 Task: Schedule a monthly book club meeting on the second Tuesday.
Action: Mouse moved to (92, 109)
Screenshot: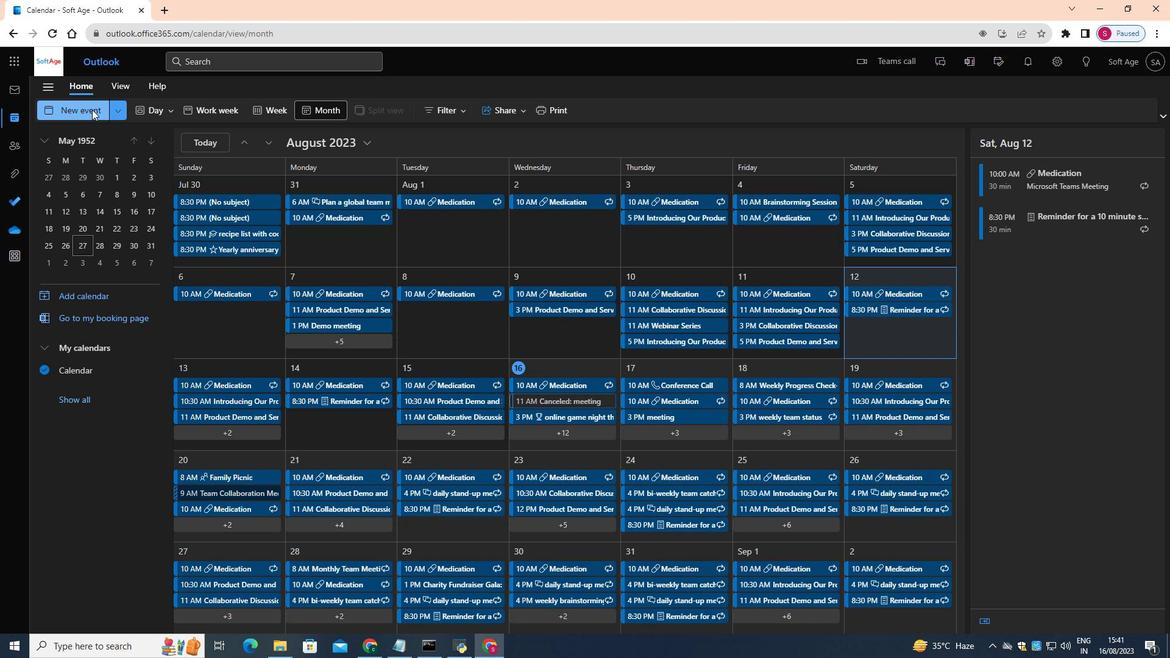 
Action: Mouse pressed left at (92, 109)
Screenshot: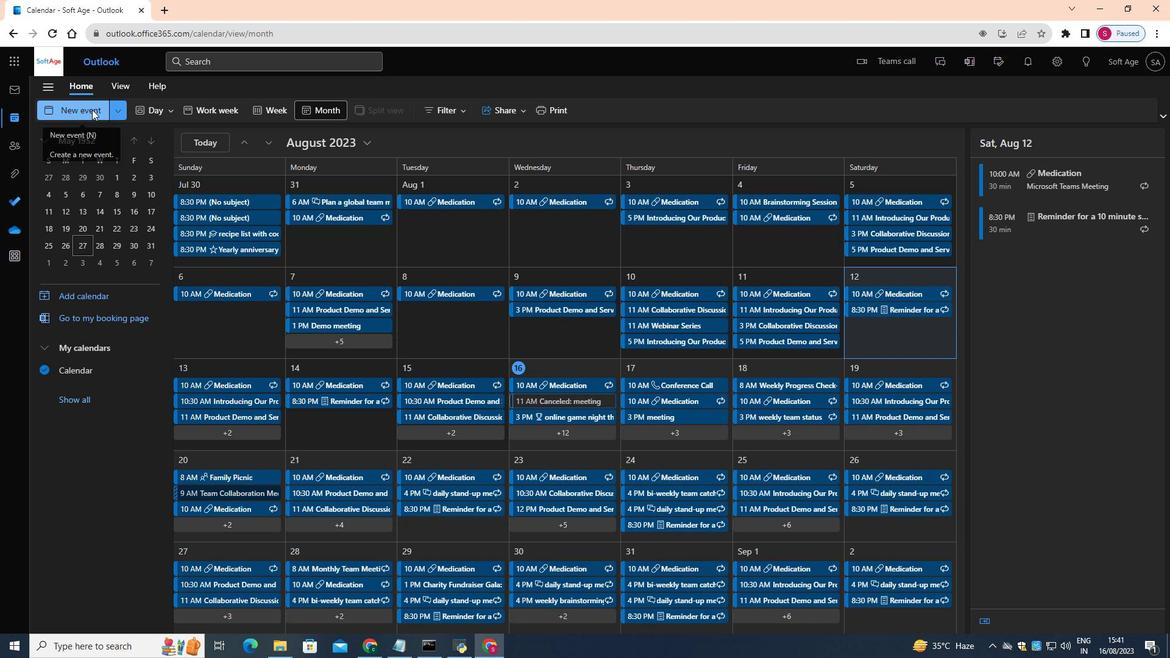 
Action: Mouse moved to (366, 192)
Screenshot: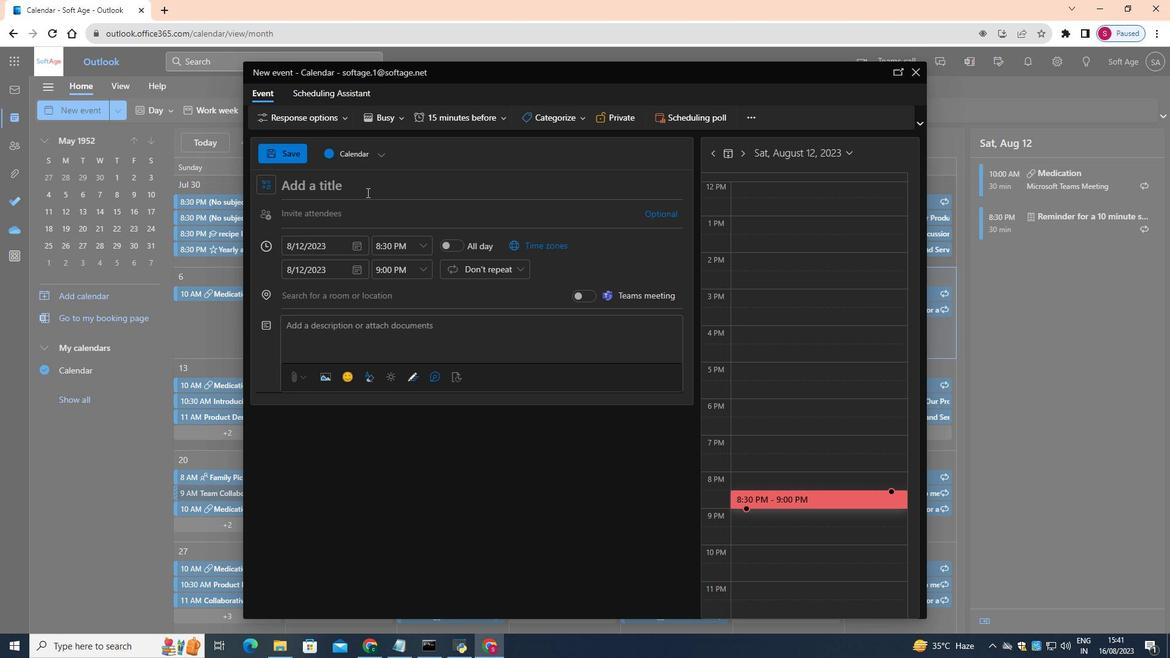 
Action: Mouse pressed left at (366, 192)
Screenshot: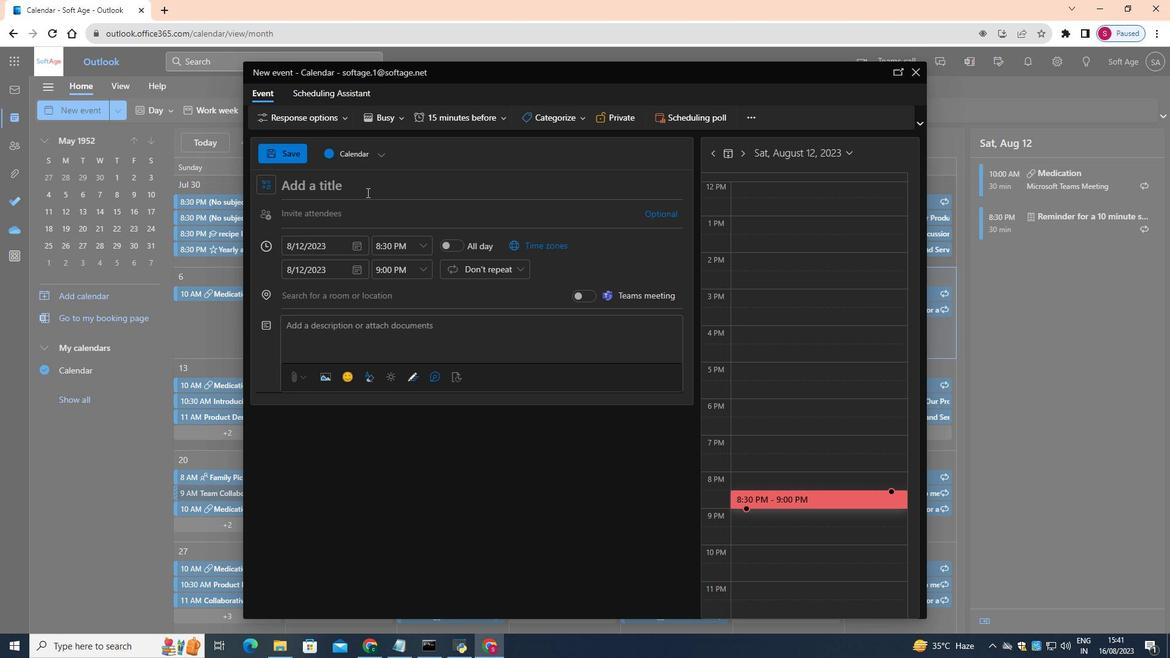 
Action: Key pressed <Key.shift>Monthly<Key.space>book<Key.space>club<Key.space>meeting
Screenshot: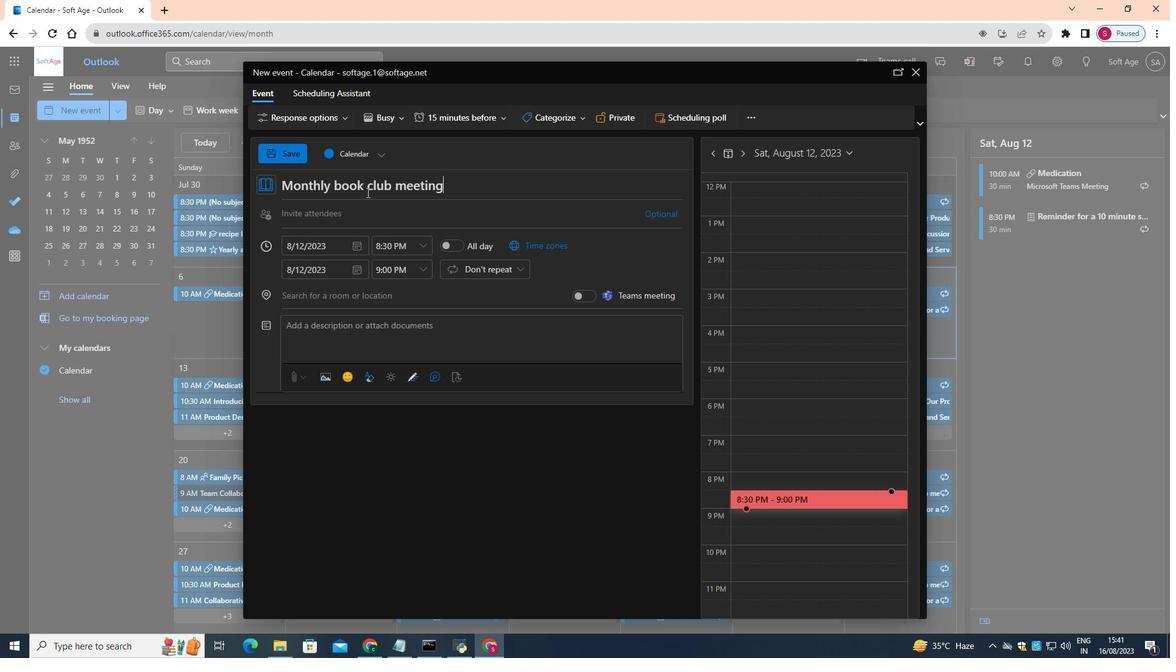 
Action: Mouse moved to (516, 267)
Screenshot: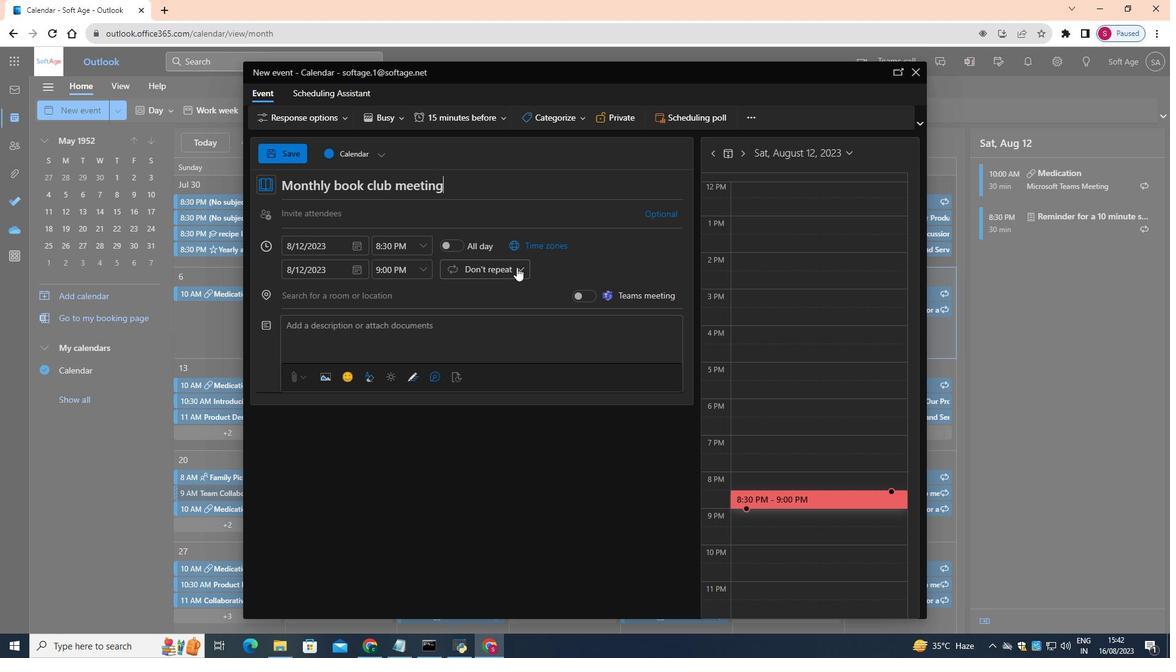 
Action: Mouse pressed left at (516, 267)
Screenshot: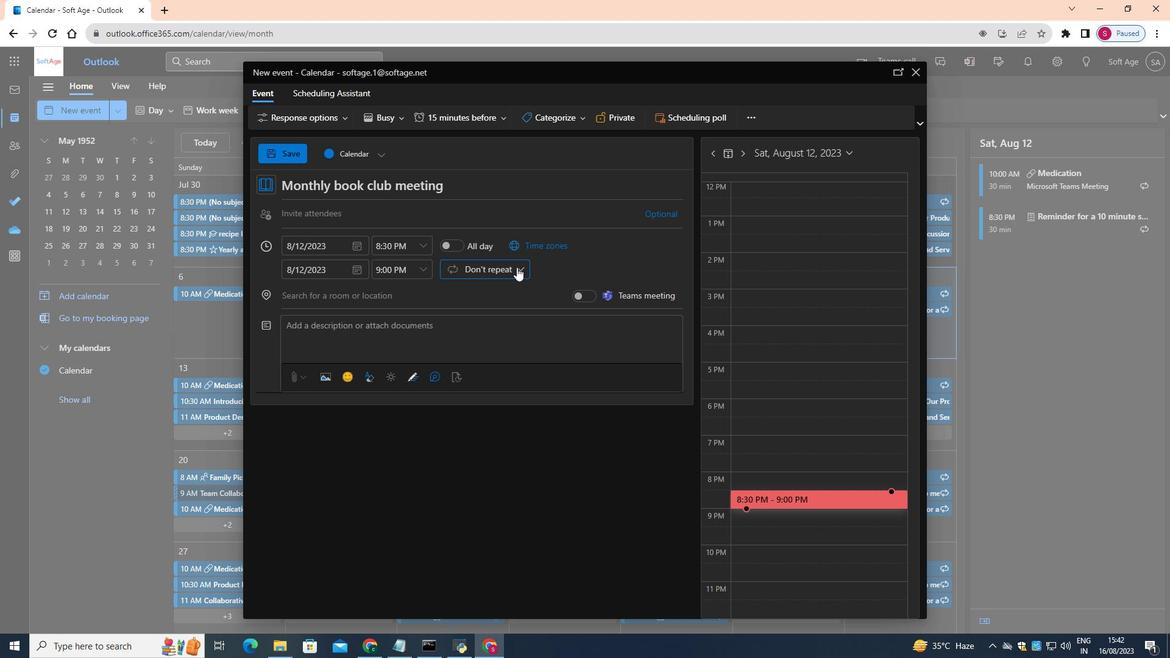 
Action: Mouse moved to (482, 354)
Screenshot: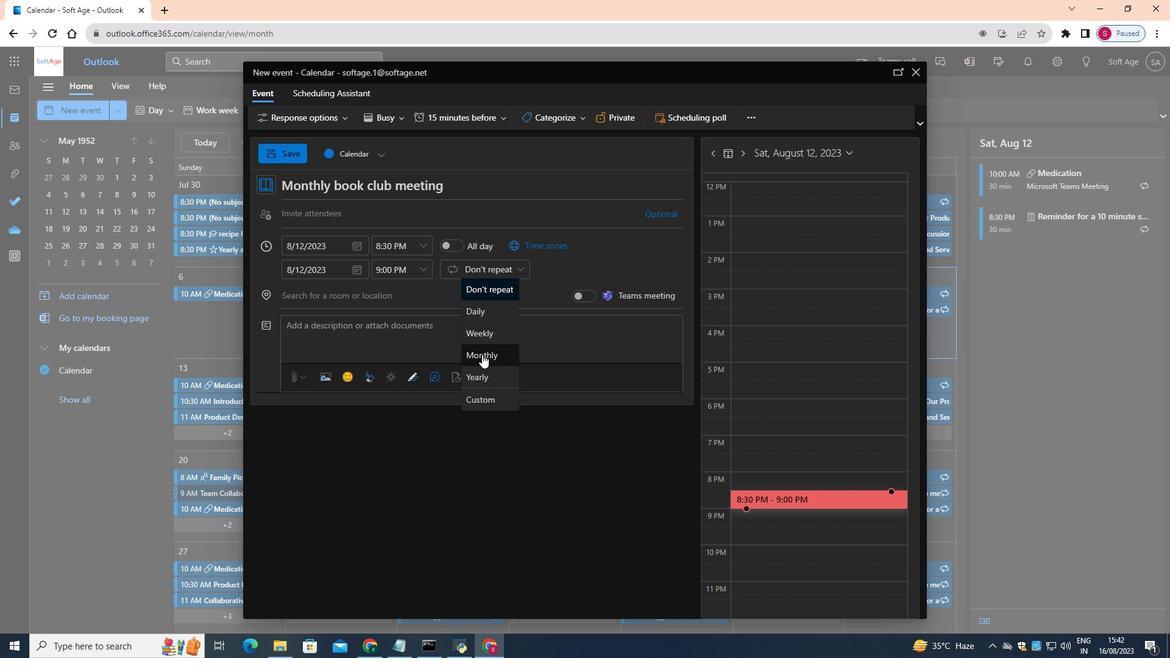 
Action: Mouse pressed left at (482, 354)
Screenshot: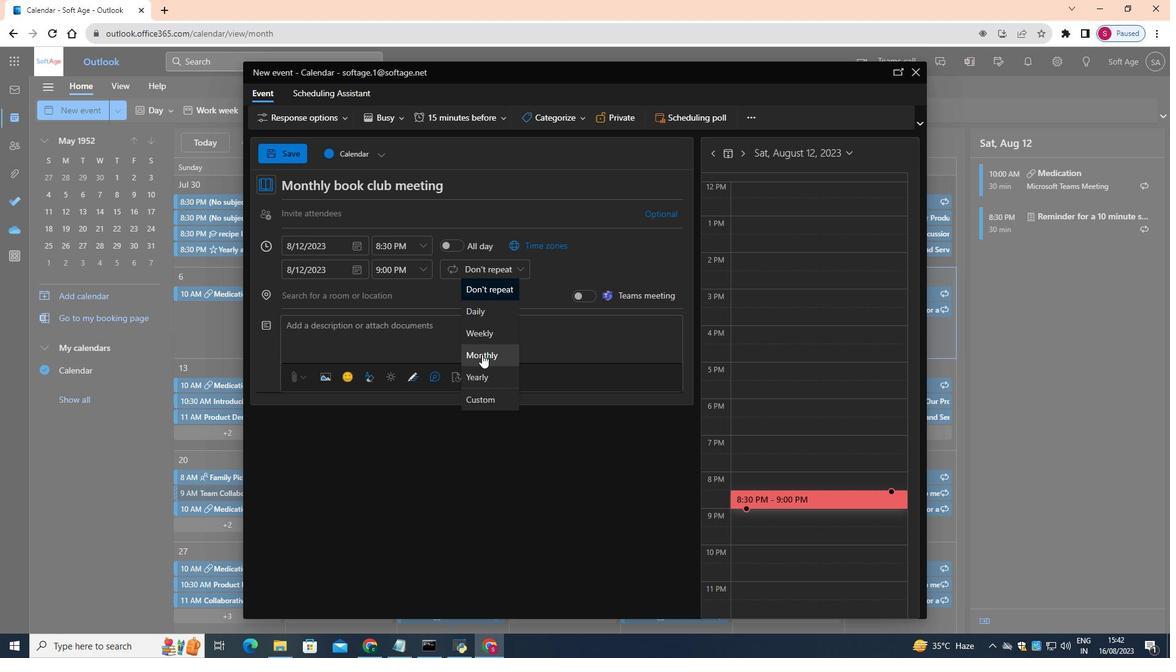 
Action: Mouse moved to (611, 284)
Screenshot: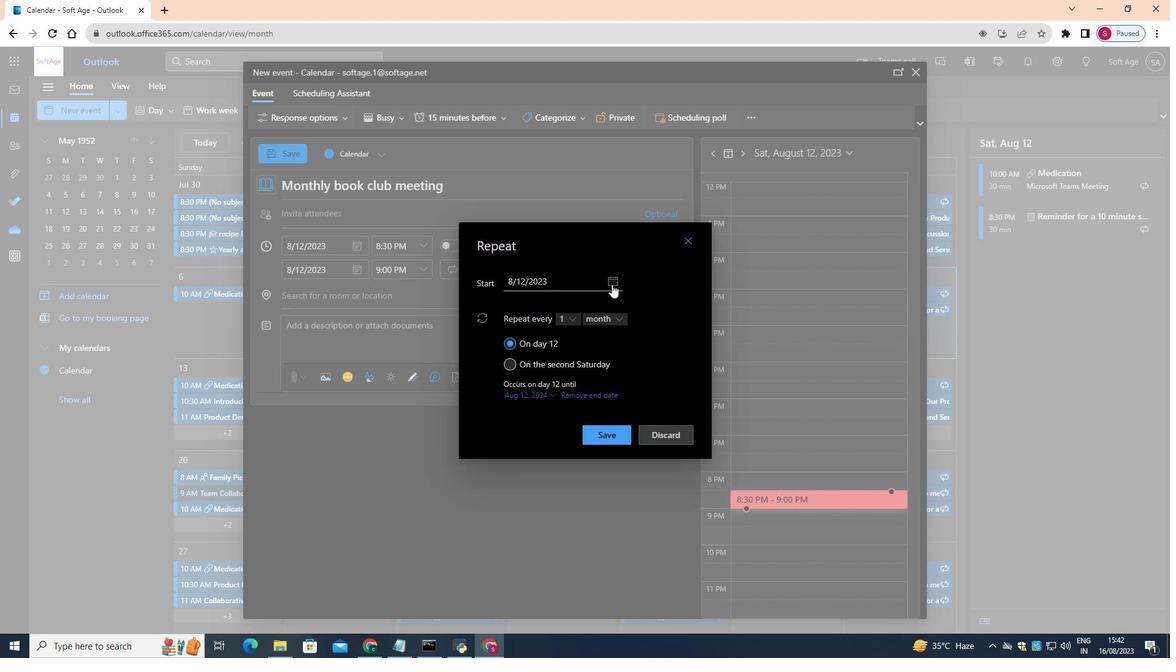 
Action: Mouse pressed left at (611, 284)
Screenshot: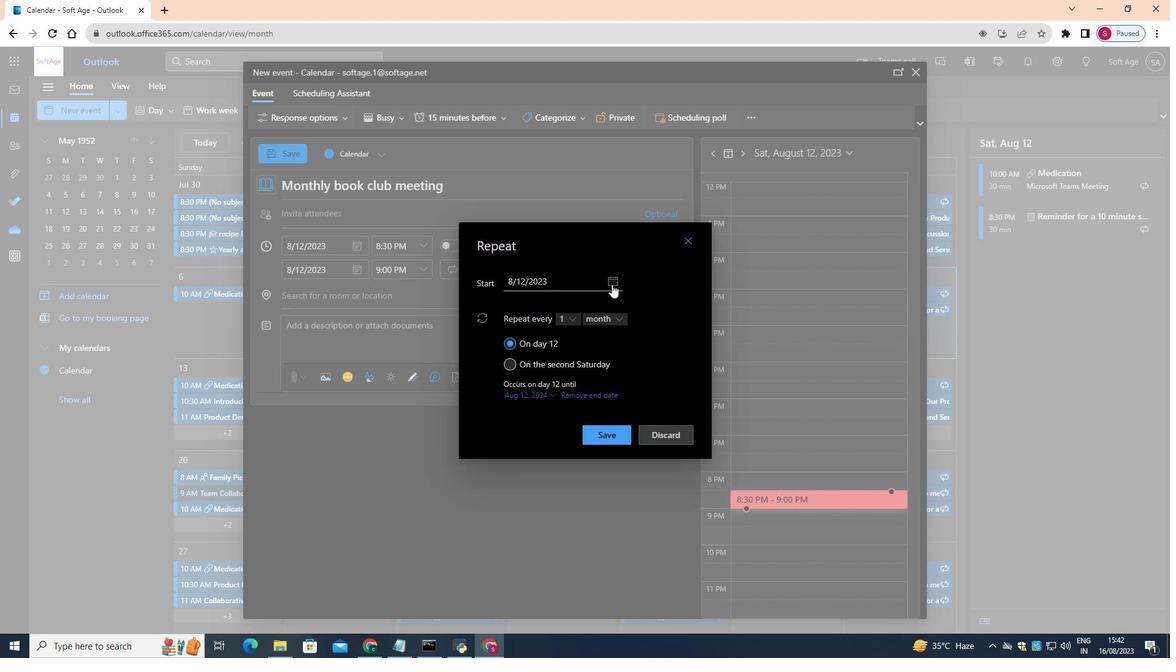 
Action: Mouse moved to (550, 361)
Screenshot: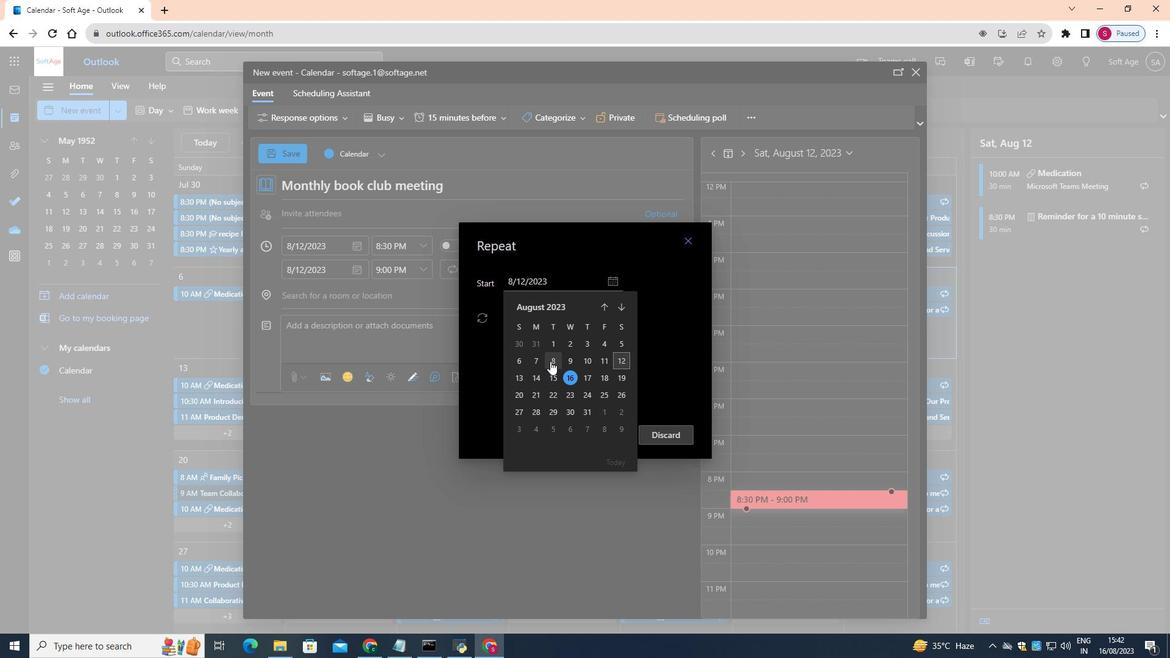 
Action: Mouse pressed left at (550, 361)
Screenshot: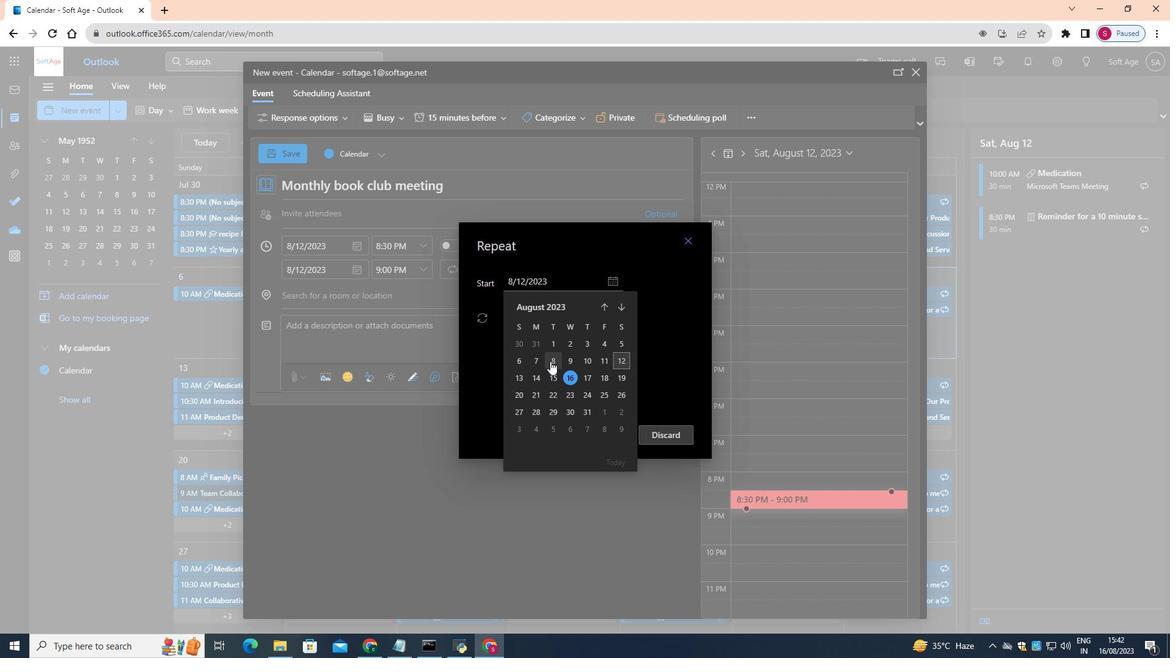 
Action: Mouse moved to (611, 432)
Screenshot: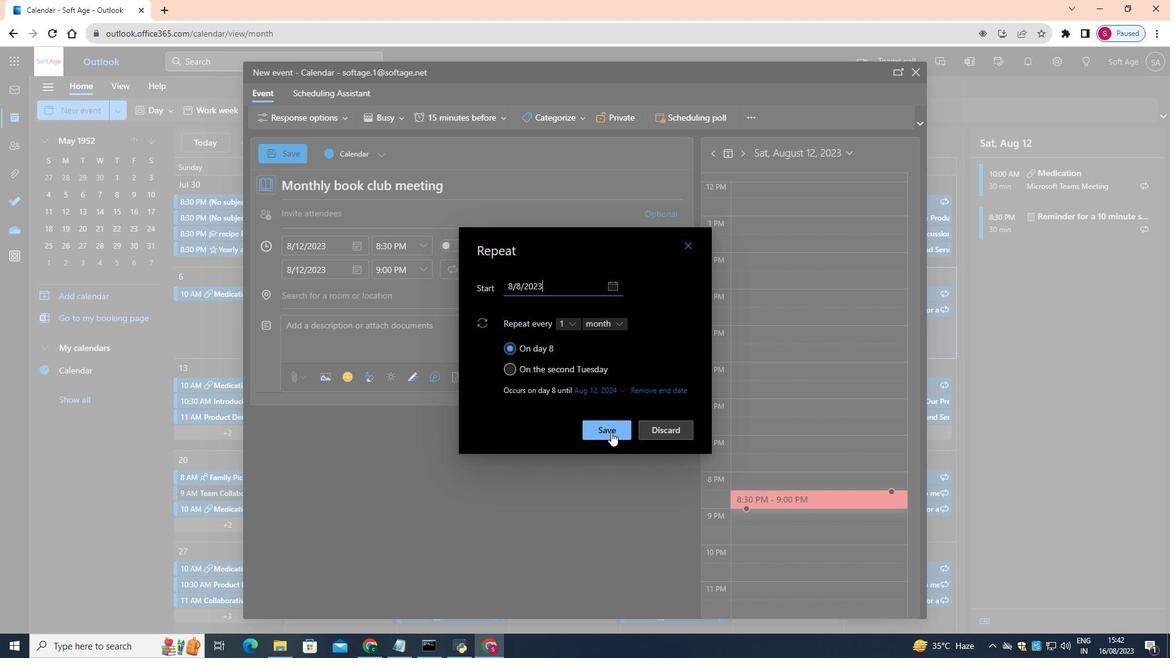 
Action: Mouse pressed left at (611, 432)
Screenshot: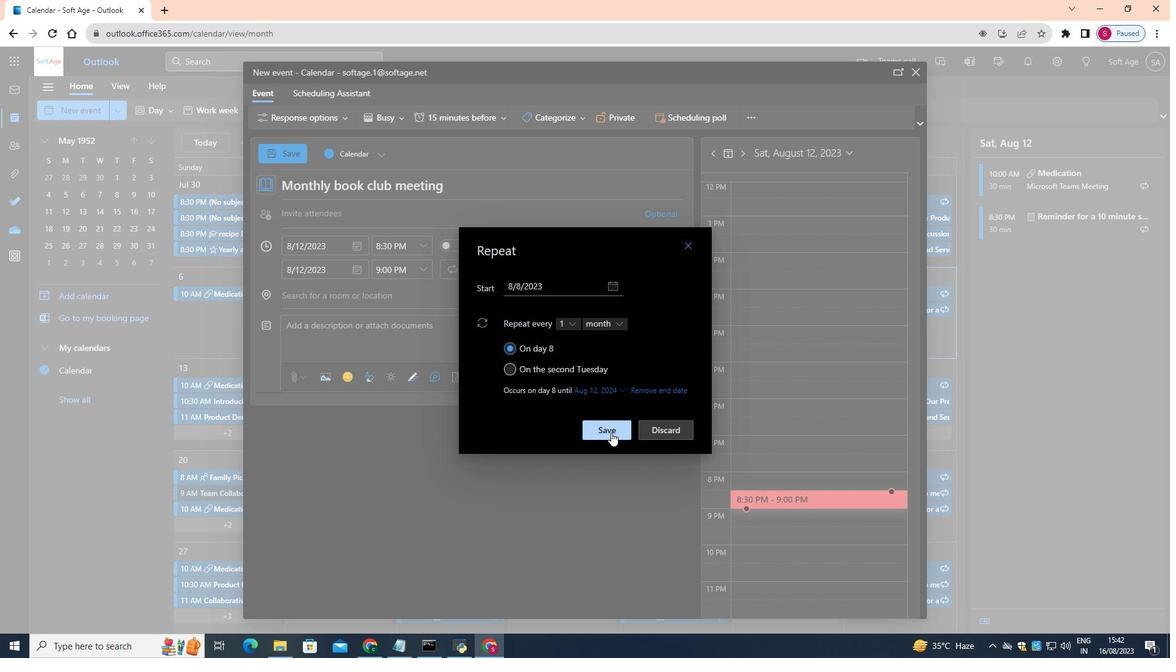 
Action: Mouse moved to (459, 361)
Screenshot: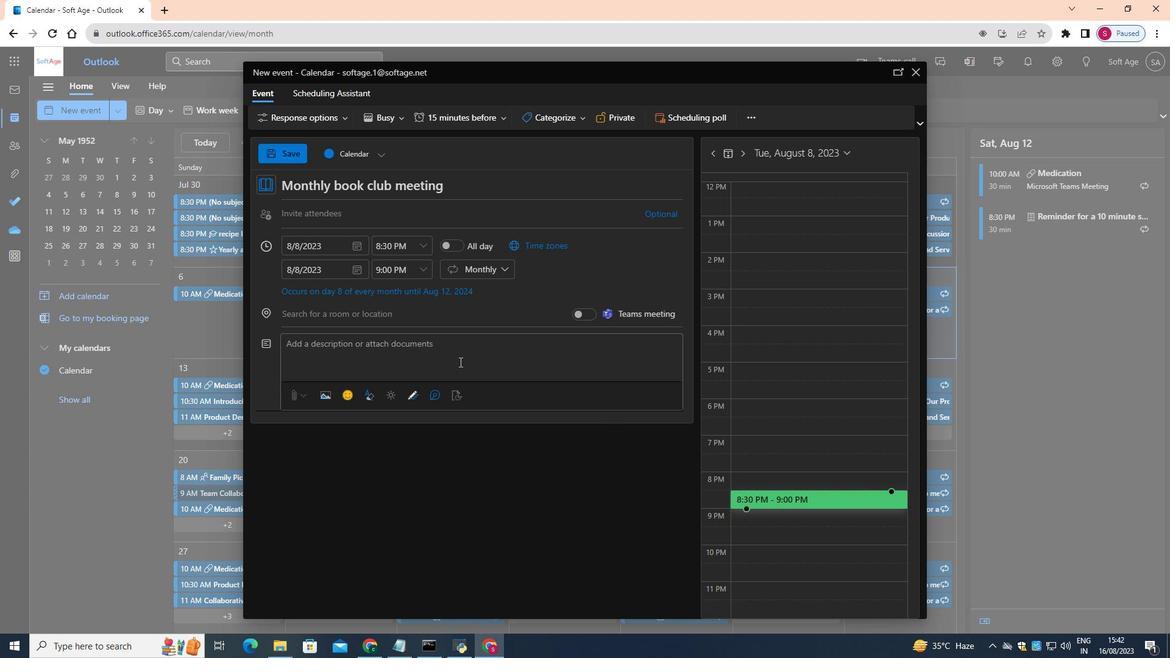 
Action: Mouse pressed left at (459, 361)
Screenshot: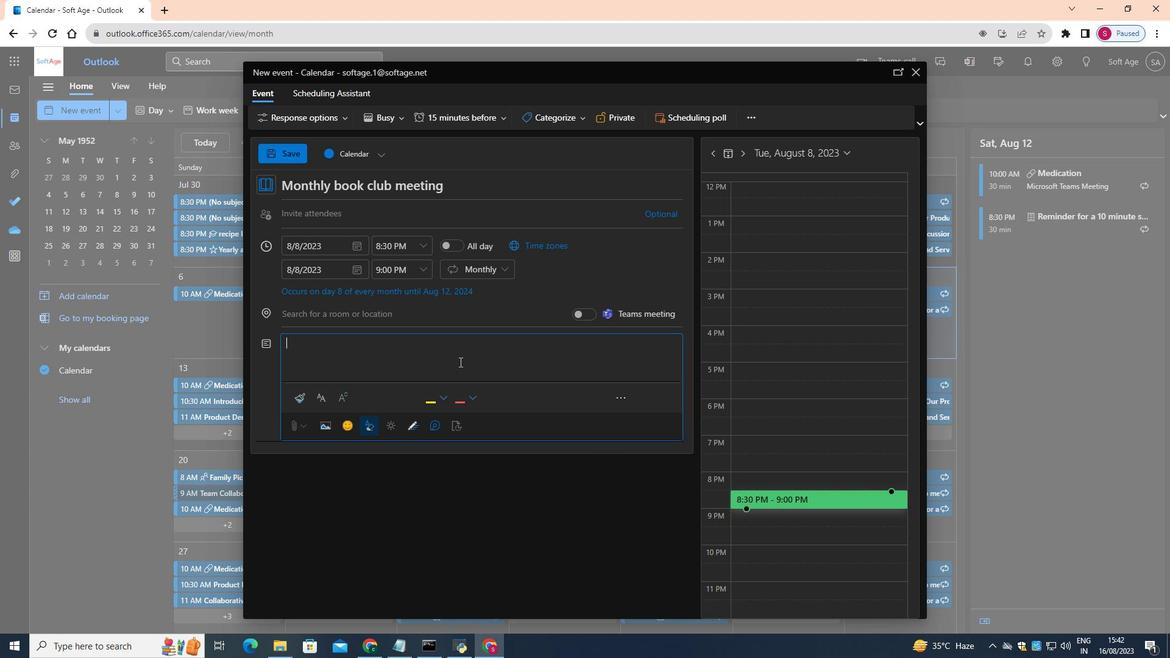 
Action: Key pressed <Key.shift><Key.shift><Key.shift><Key.shift><Key.shift><Key.shift><Key.shift><Key.shift><Key.shift><Key.shift><Key.shift><Key.shift><Key.shift>Monthly<Key.space>book<Key.space>club<Key.space>meeting<Key.space>on<Key.space>the<Key.space>second<Key.space>tuesday
Screenshot: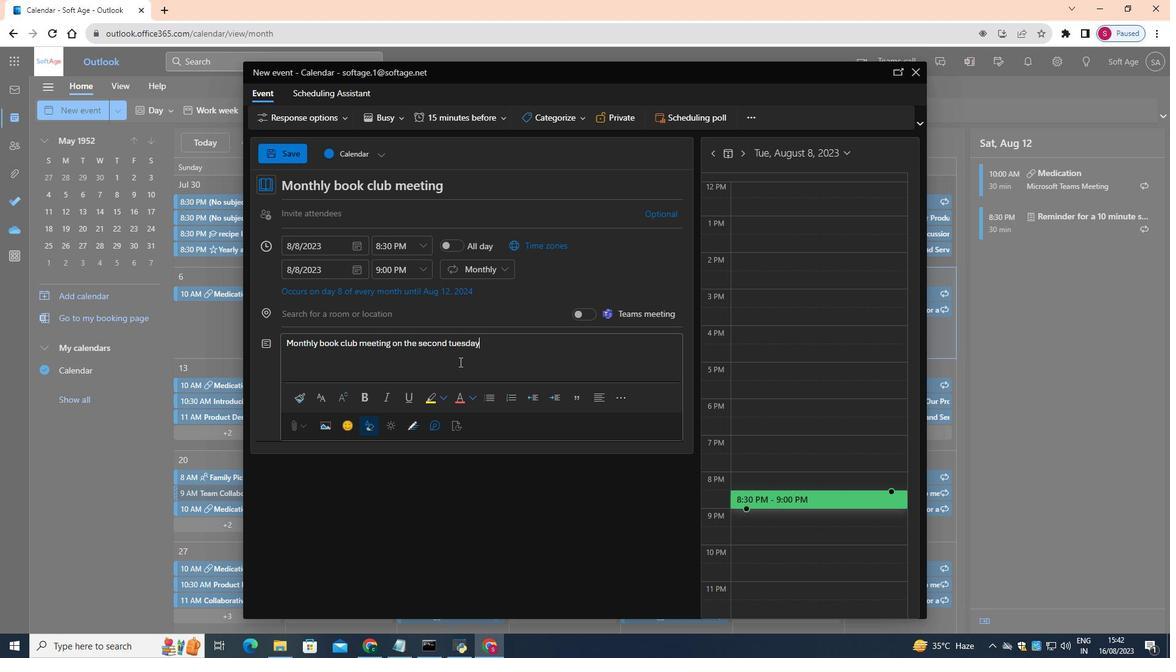 
Action: Mouse moved to (291, 153)
Screenshot: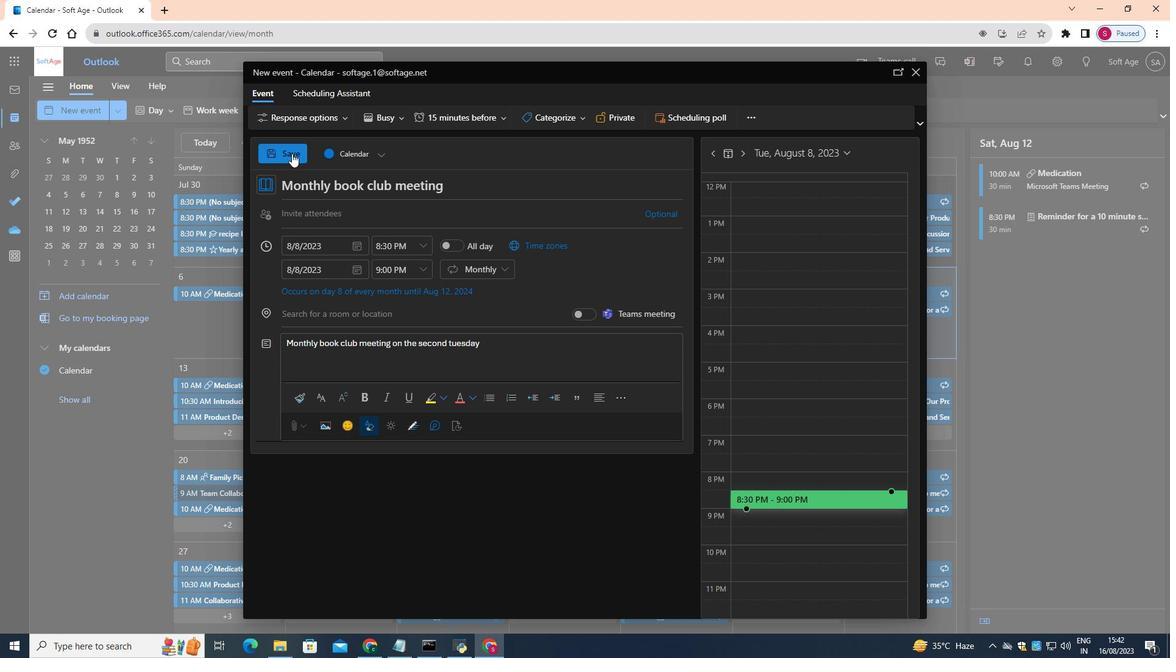 
Action: Mouse pressed left at (291, 153)
Screenshot: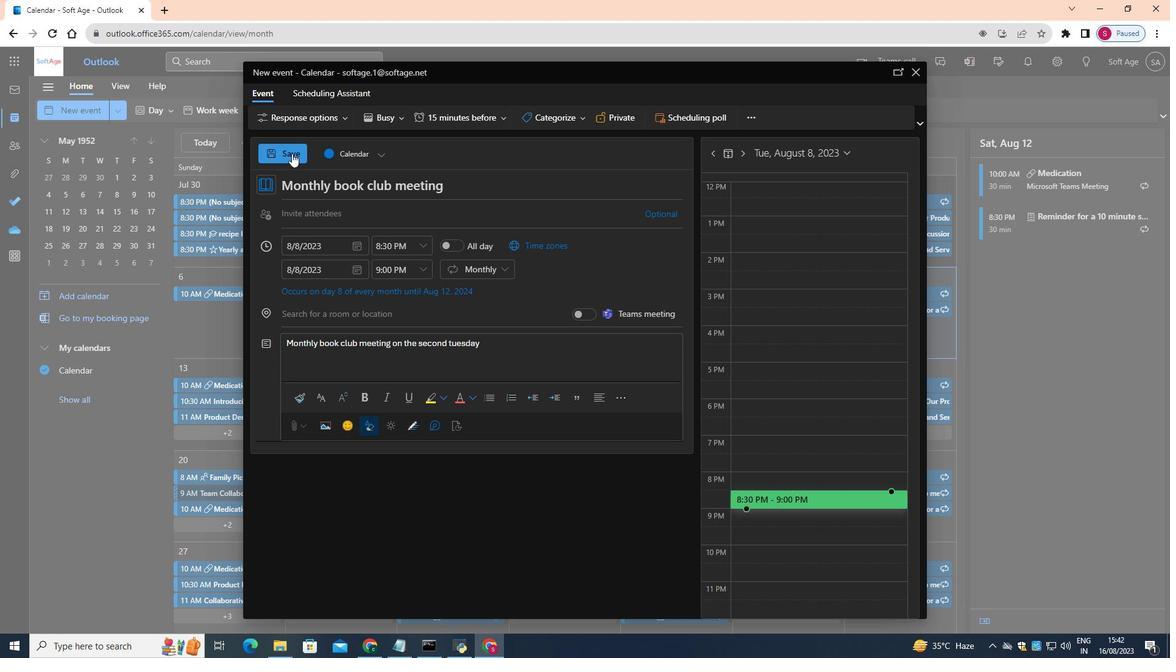 
